 Task: Book a multi-city flight for 2 adults from Sydney to Bali on June 3, 2023, then to Bangkok on June 10, 2023, and back to Sydney on June 17, 2023.
Action: Mouse moved to (469, 499)
Screenshot: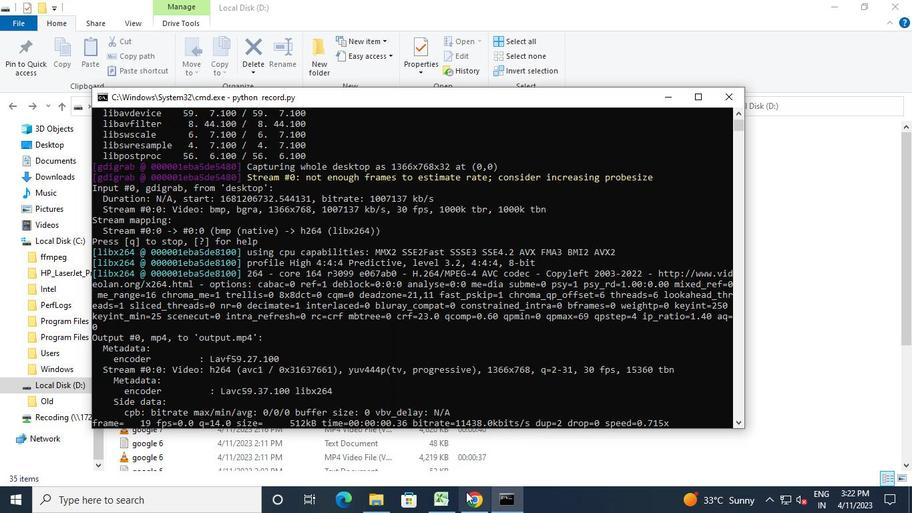 
Action: Mouse pressed left at (469, 499)
Screenshot: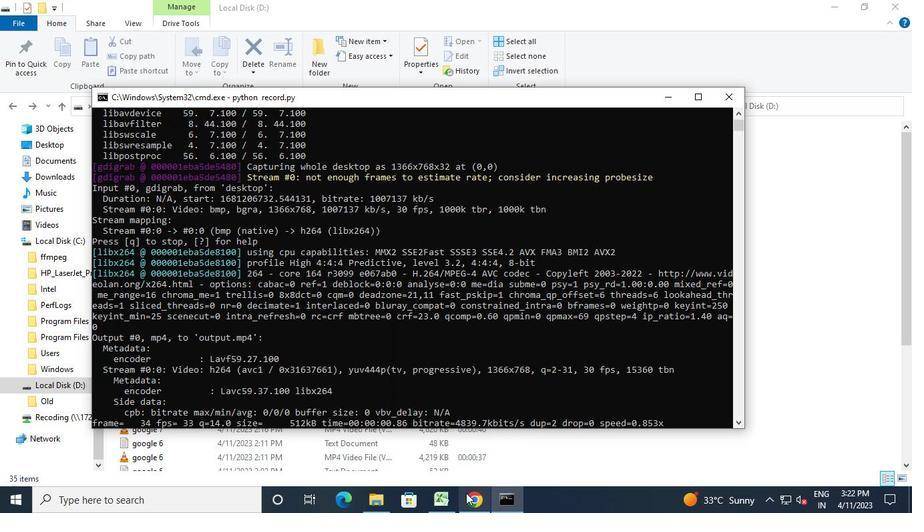 
Action: Mouse moved to (239, 144)
Screenshot: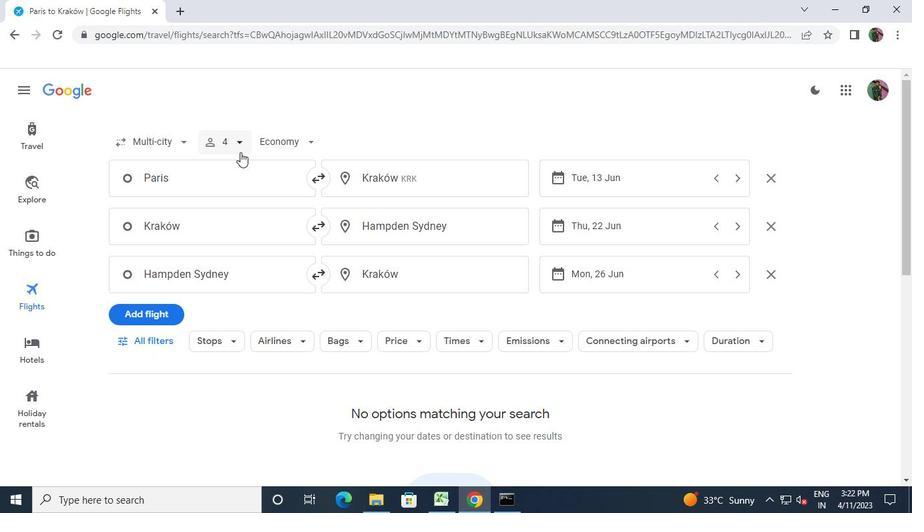 
Action: Mouse pressed left at (239, 144)
Screenshot: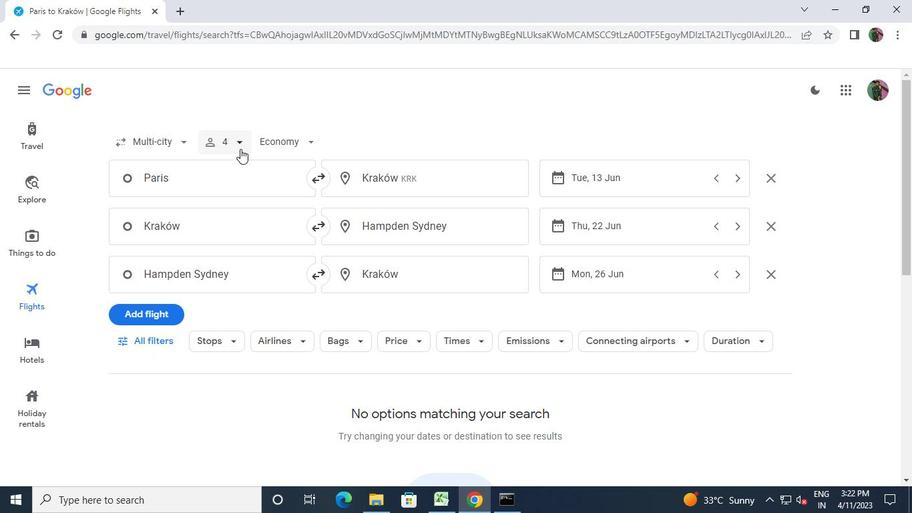 
Action: Mouse moved to (291, 173)
Screenshot: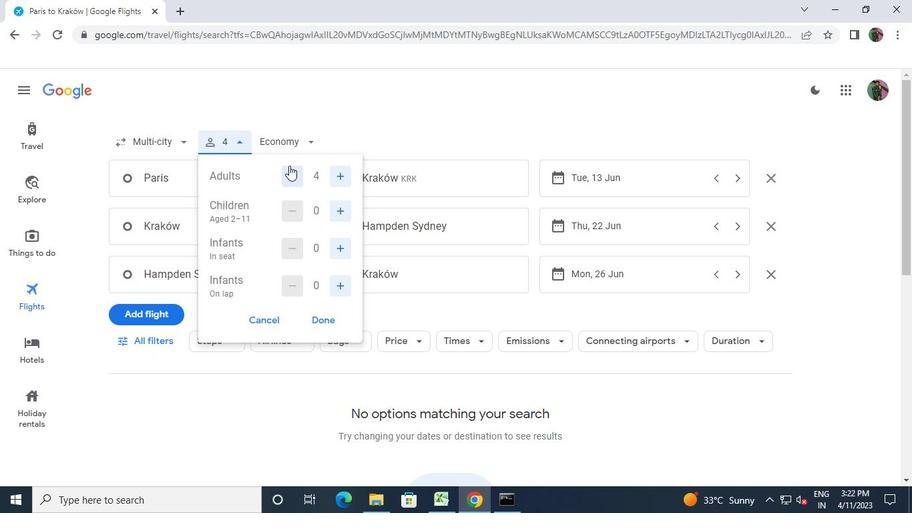 
Action: Mouse pressed left at (291, 173)
Screenshot: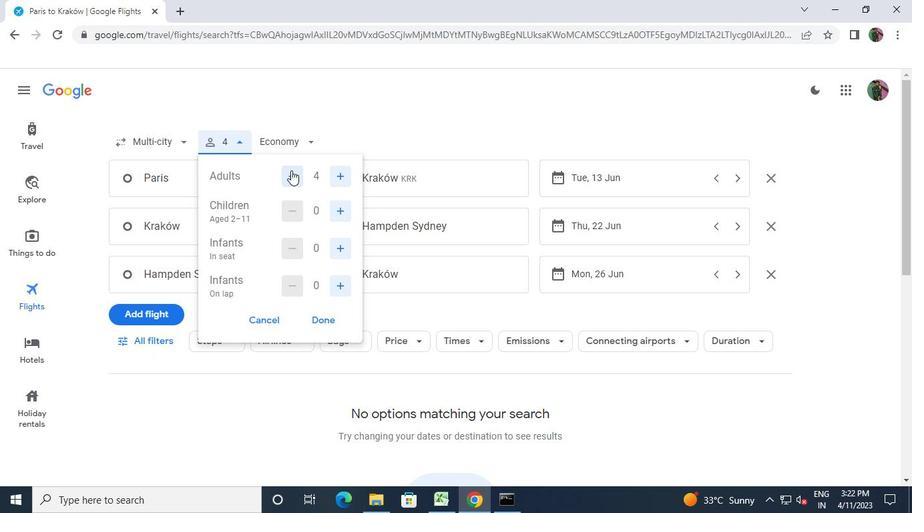 
Action: Mouse pressed left at (291, 173)
Screenshot: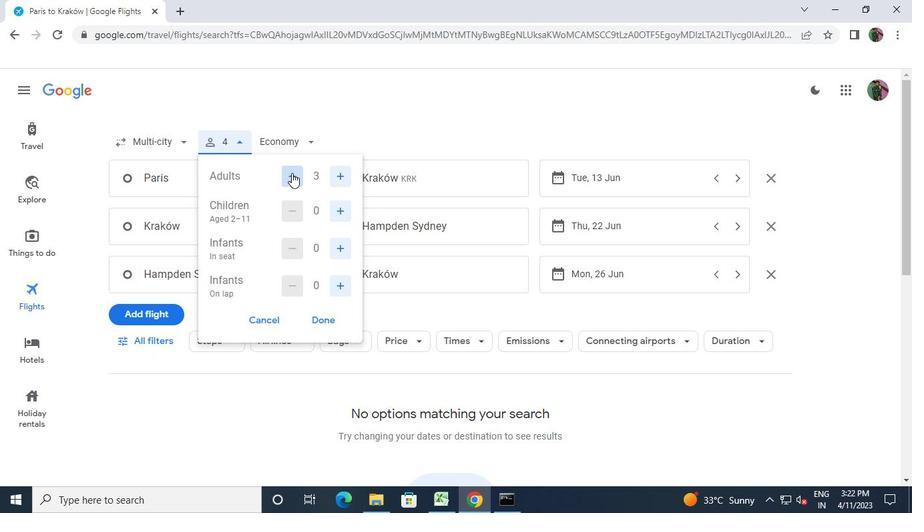 
Action: Mouse moved to (324, 316)
Screenshot: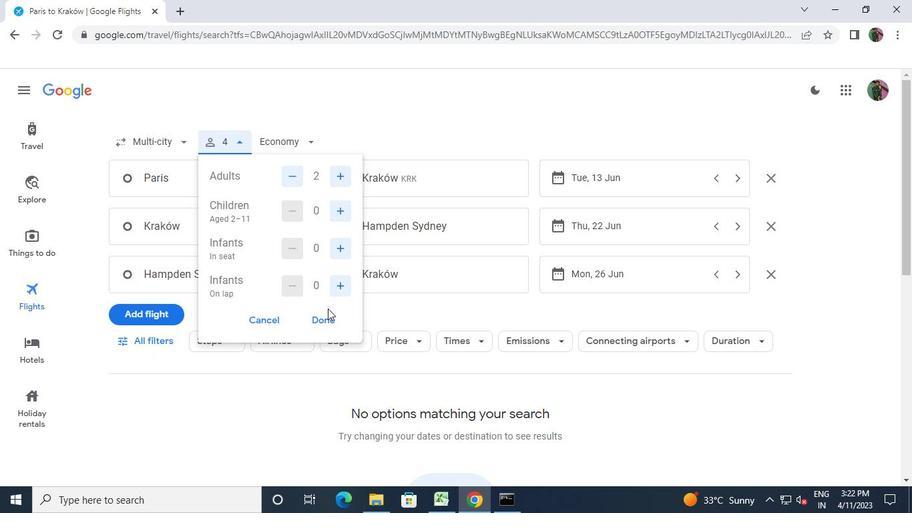 
Action: Mouse pressed left at (324, 316)
Screenshot: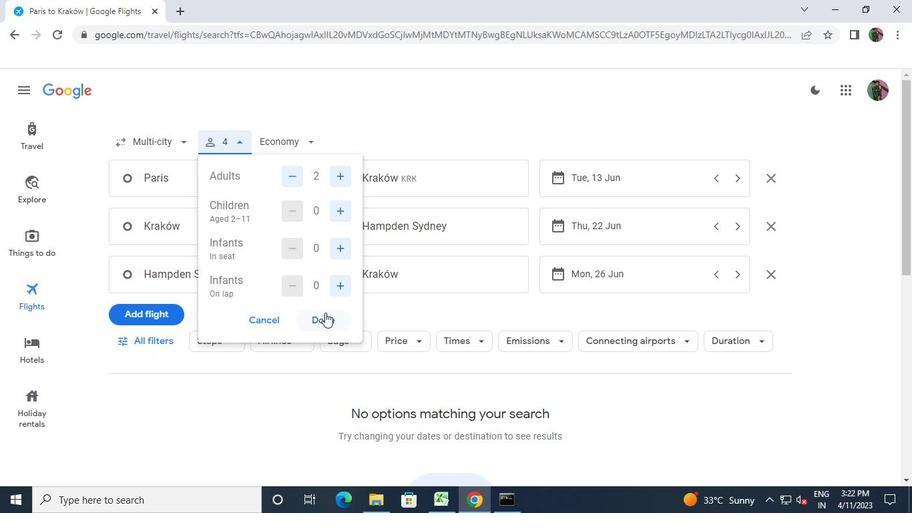 
Action: Mouse moved to (557, 179)
Screenshot: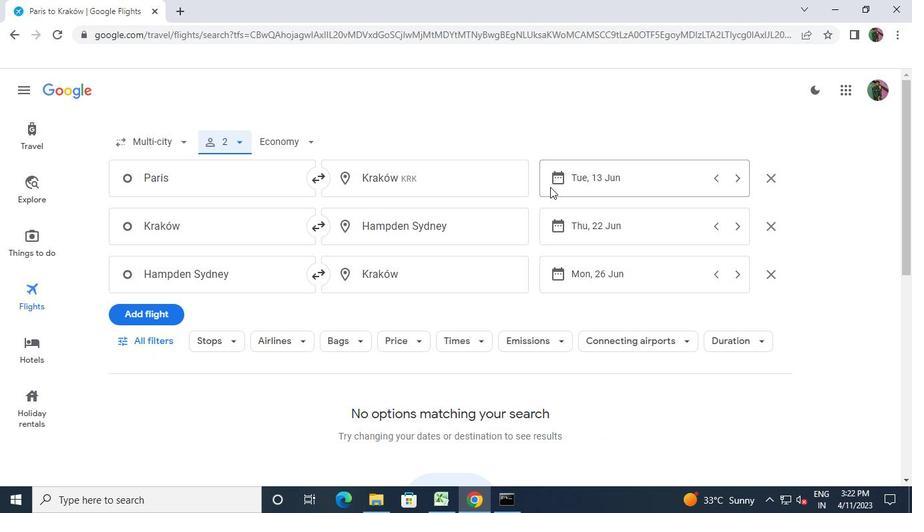 
Action: Mouse pressed left at (557, 179)
Screenshot: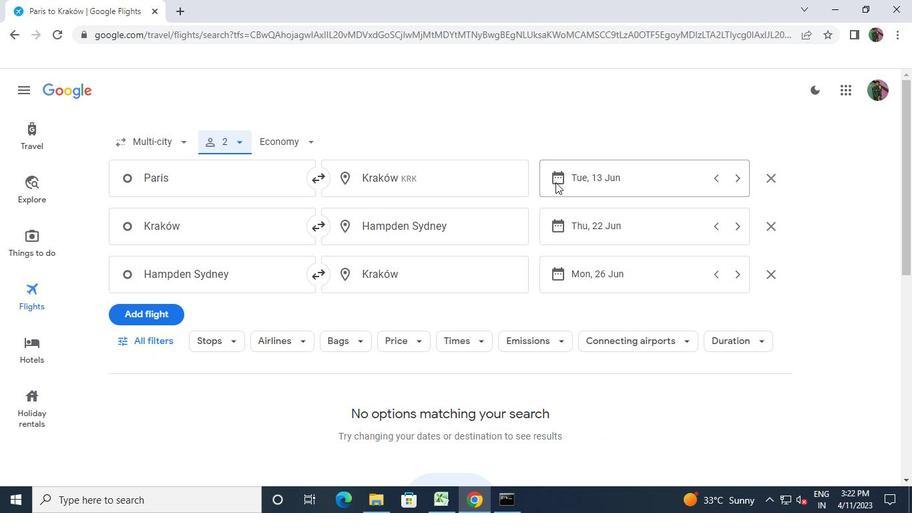 
Action: Mouse moved to (465, 261)
Screenshot: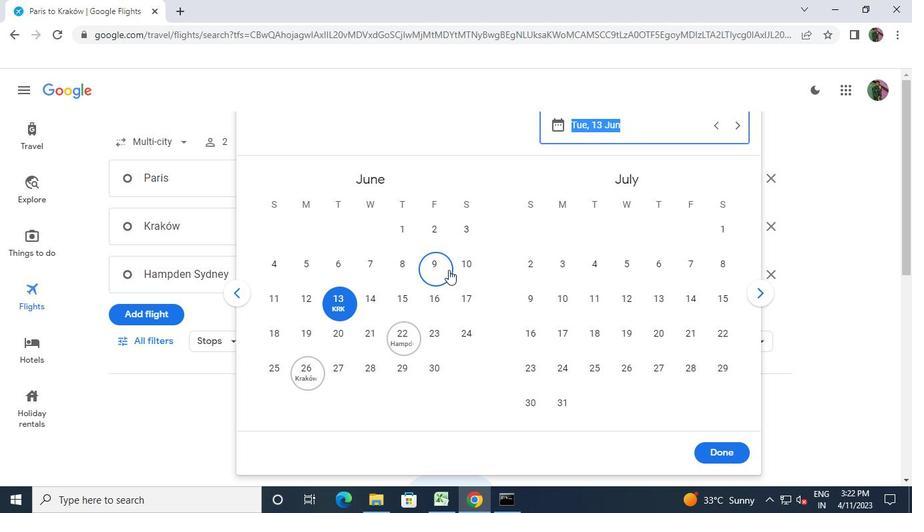 
Action: Mouse pressed left at (465, 261)
Screenshot: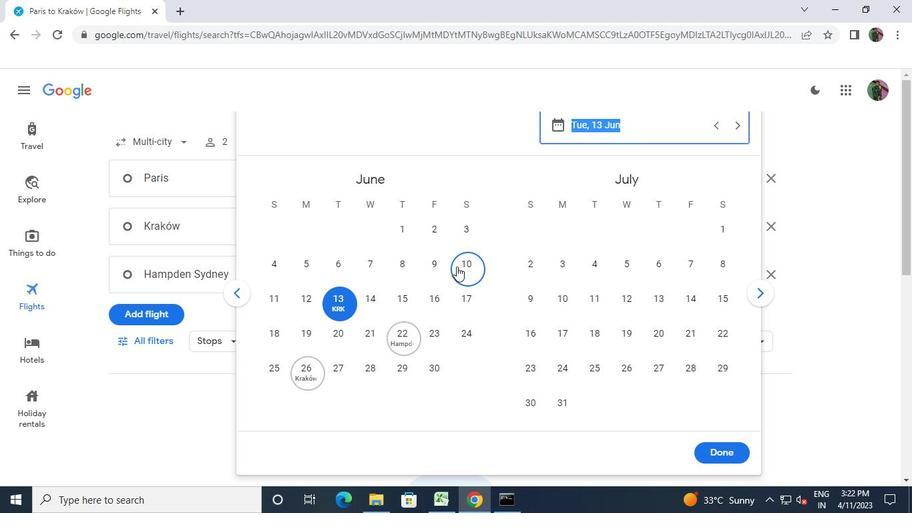 
Action: Mouse moved to (711, 454)
Screenshot: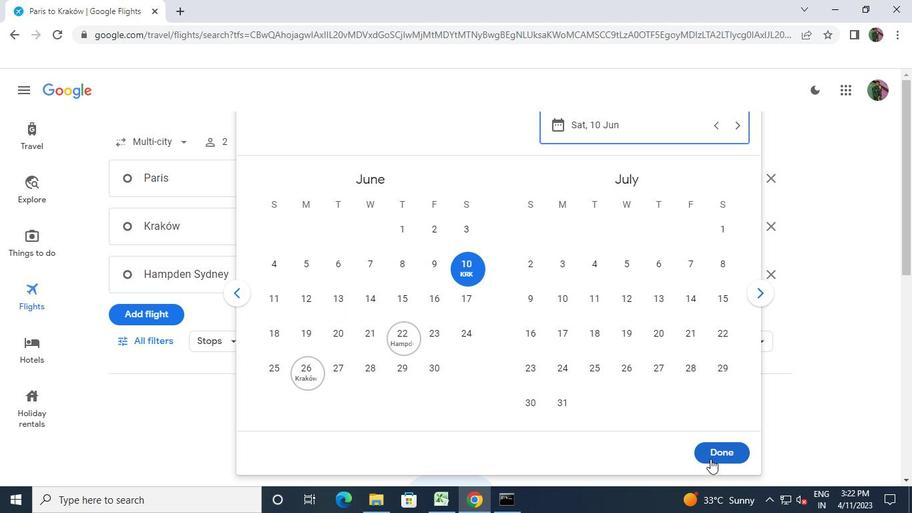 
Action: Mouse pressed left at (711, 454)
Screenshot: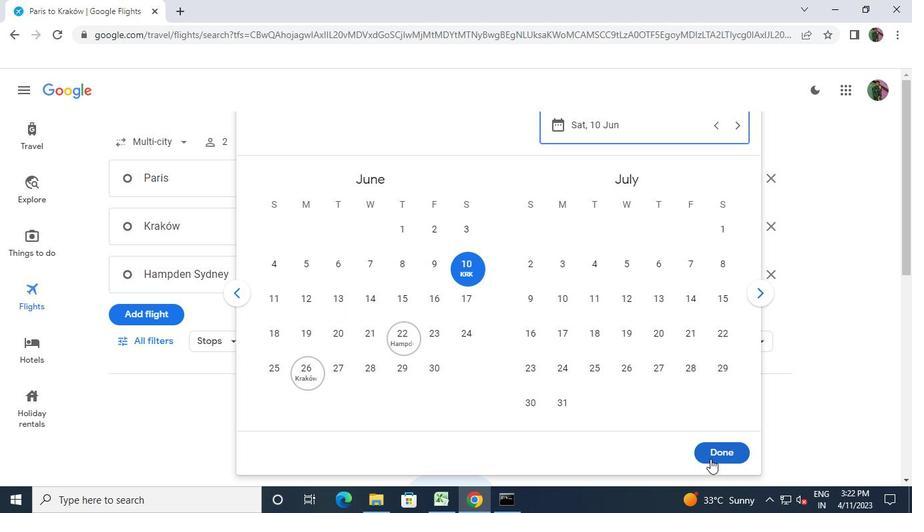 
Action: Mouse moved to (553, 226)
Screenshot: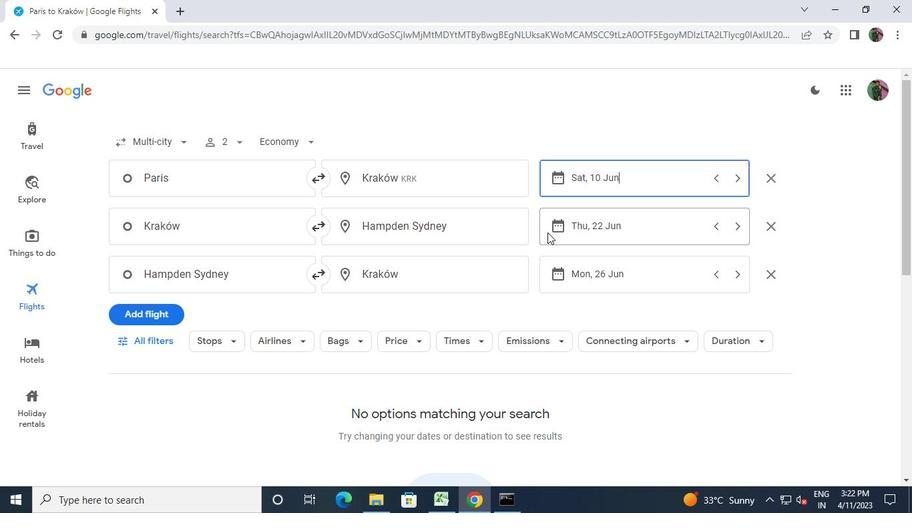 
Action: Mouse pressed left at (553, 226)
Screenshot: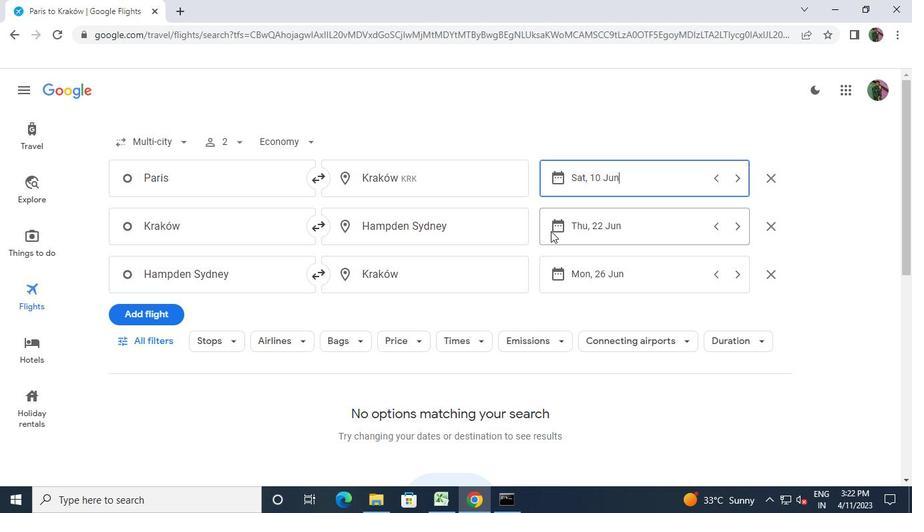 
Action: Mouse moved to (470, 287)
Screenshot: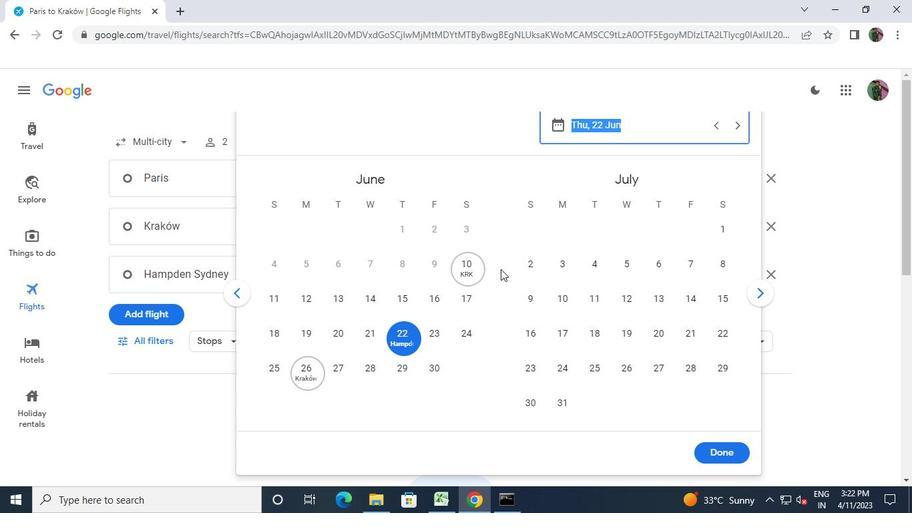 
Action: Mouse pressed left at (470, 287)
Screenshot: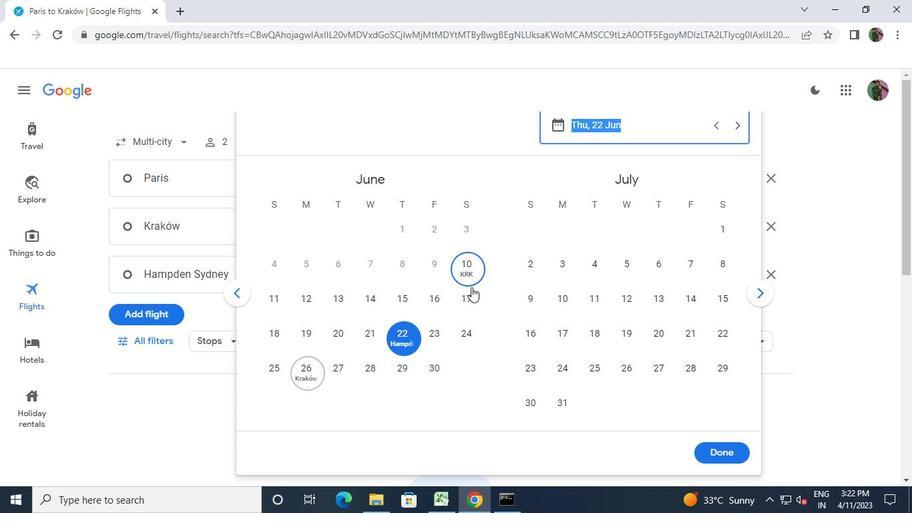 
Action: Mouse moved to (467, 291)
Screenshot: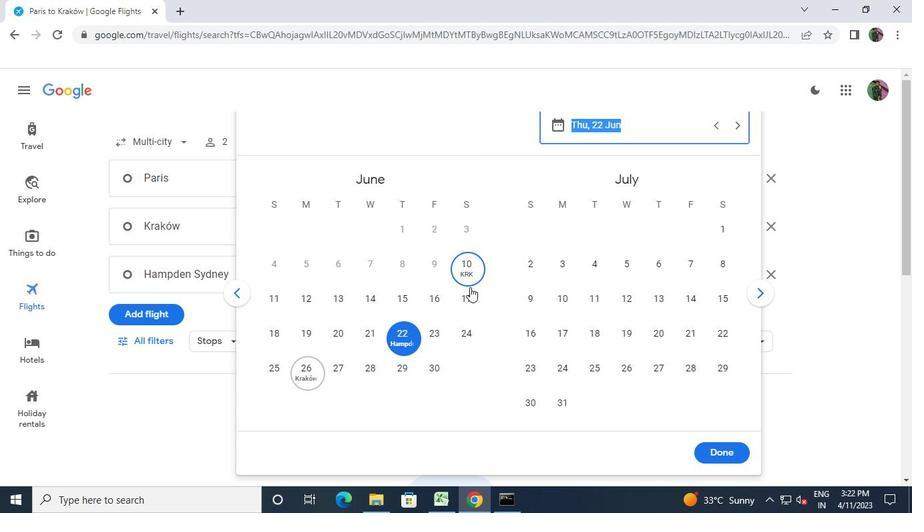 
Action: Mouse pressed left at (467, 291)
Screenshot: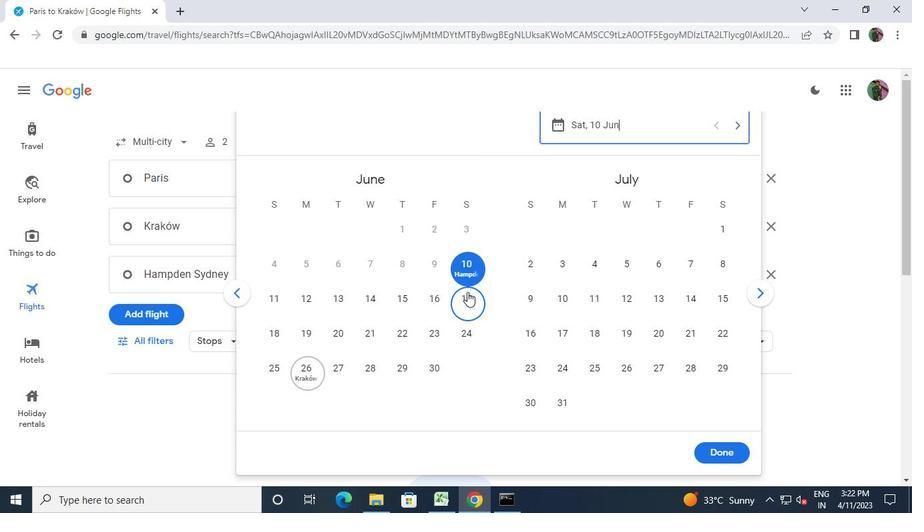 
Action: Mouse moved to (715, 453)
Screenshot: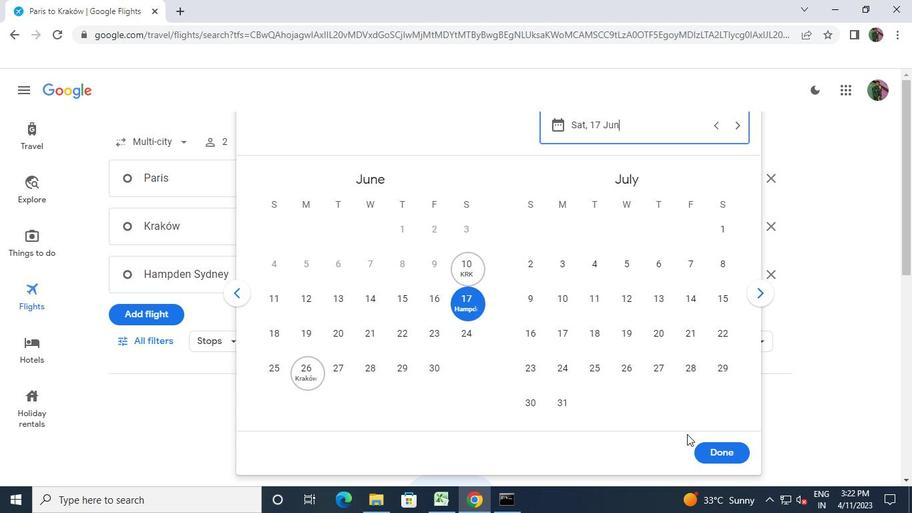 
Action: Mouse pressed left at (715, 453)
Screenshot: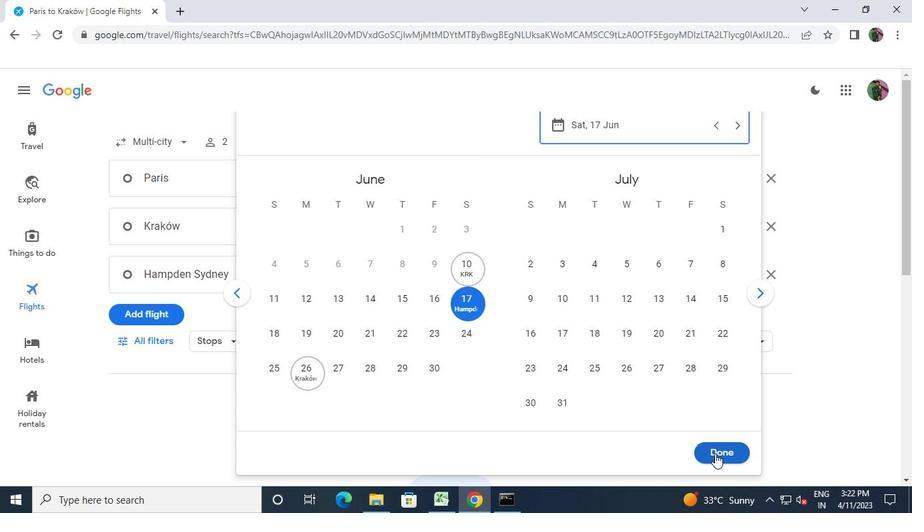 
Action: Mouse moved to (557, 275)
Screenshot: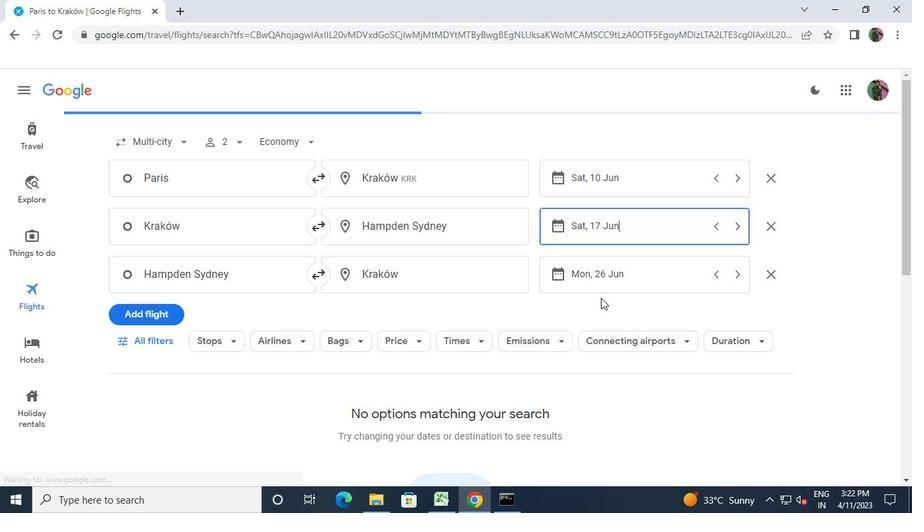 
Action: Mouse pressed left at (557, 275)
Screenshot: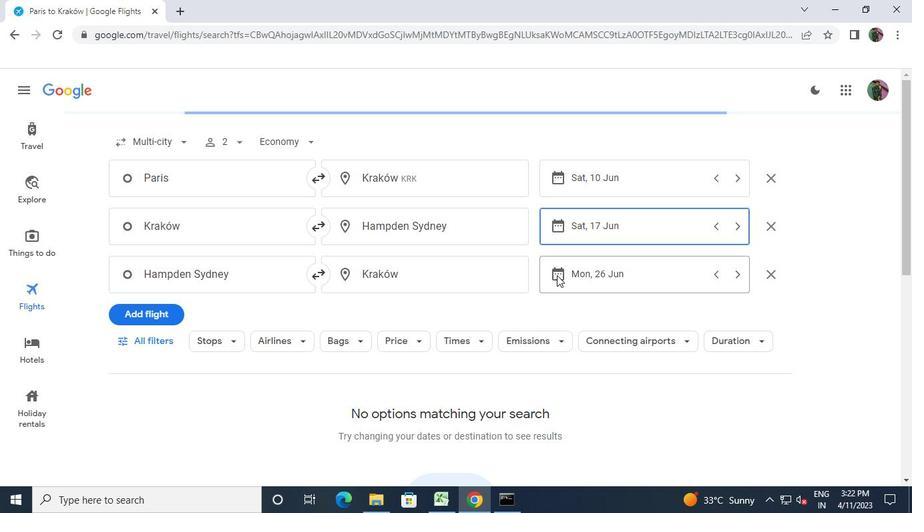 
Action: Mouse moved to (426, 328)
Screenshot: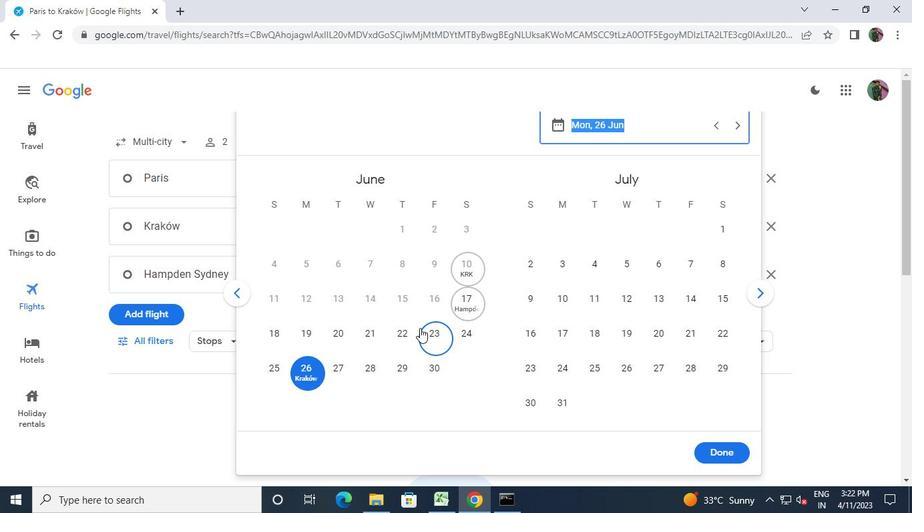 
Action: Mouse pressed left at (426, 328)
Screenshot: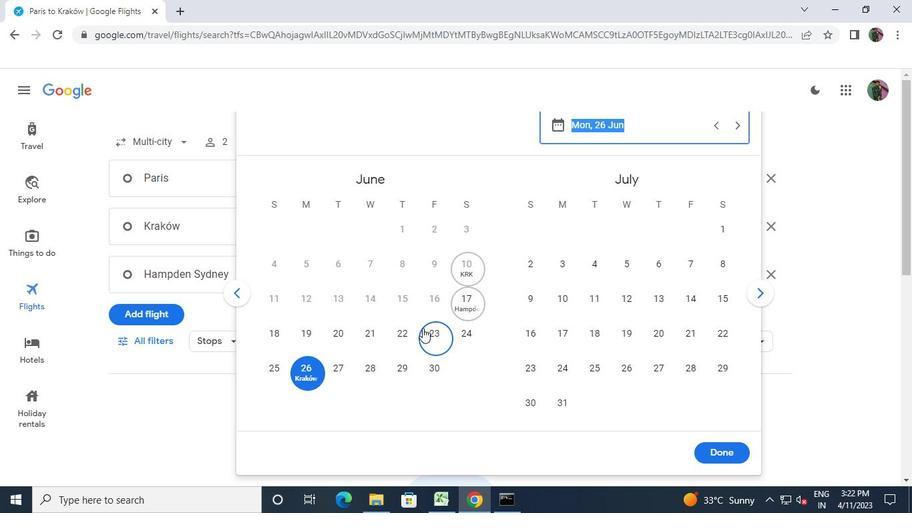 
Action: Mouse moved to (714, 449)
Screenshot: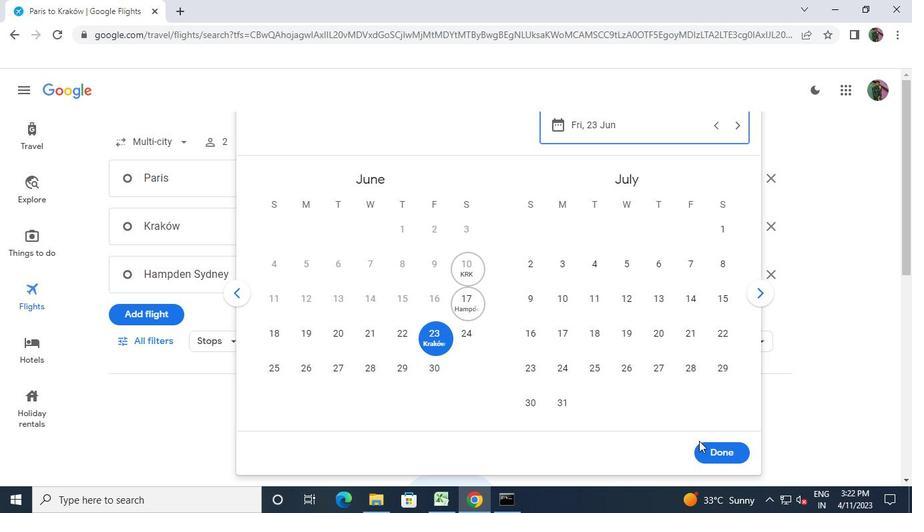 
Action: Mouse pressed left at (714, 449)
Screenshot: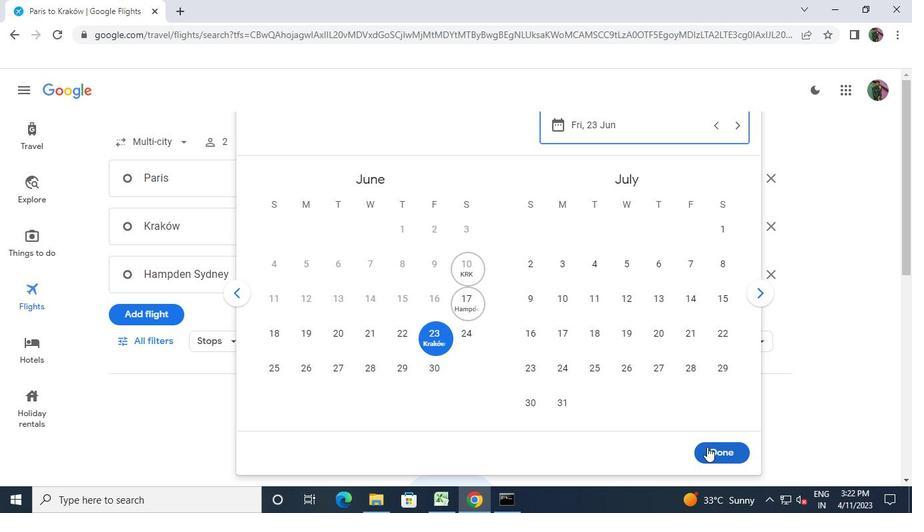 
Action: Mouse moved to (215, 180)
Screenshot: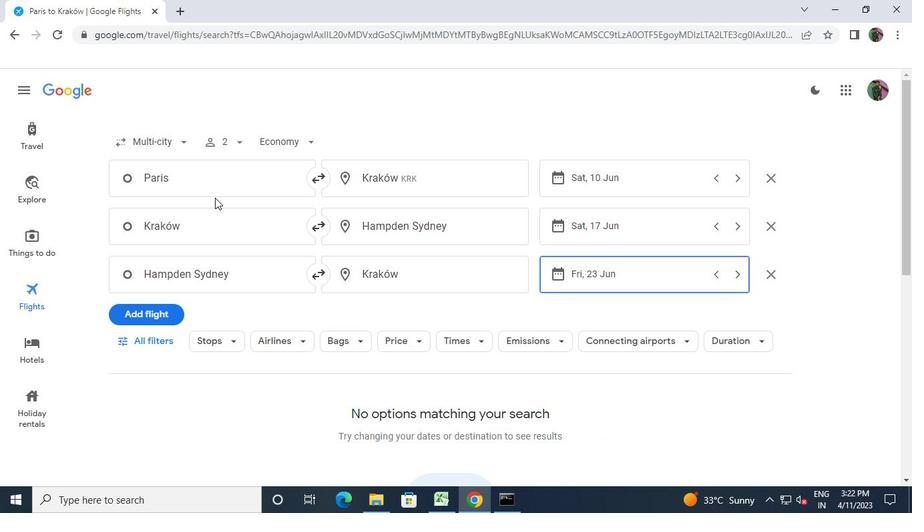 
Action: Mouse pressed left at (215, 180)
Screenshot: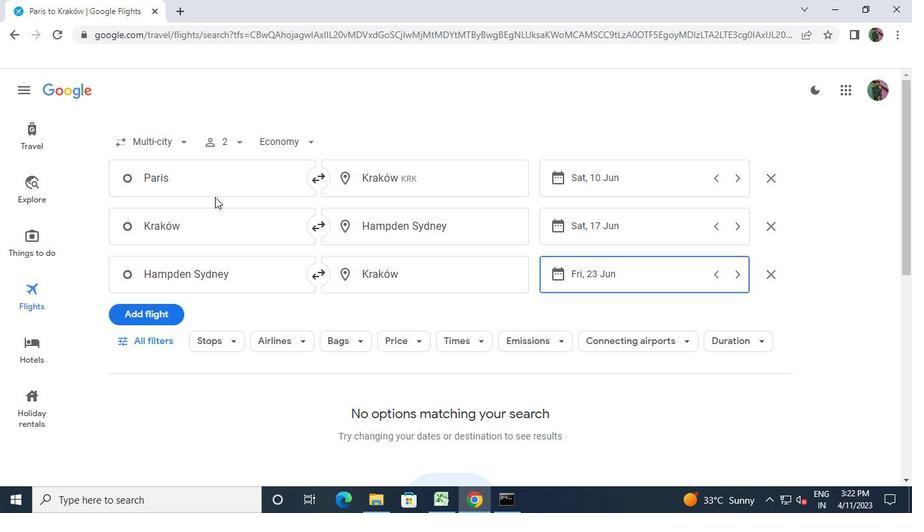 
Action: Keyboard s
Screenshot: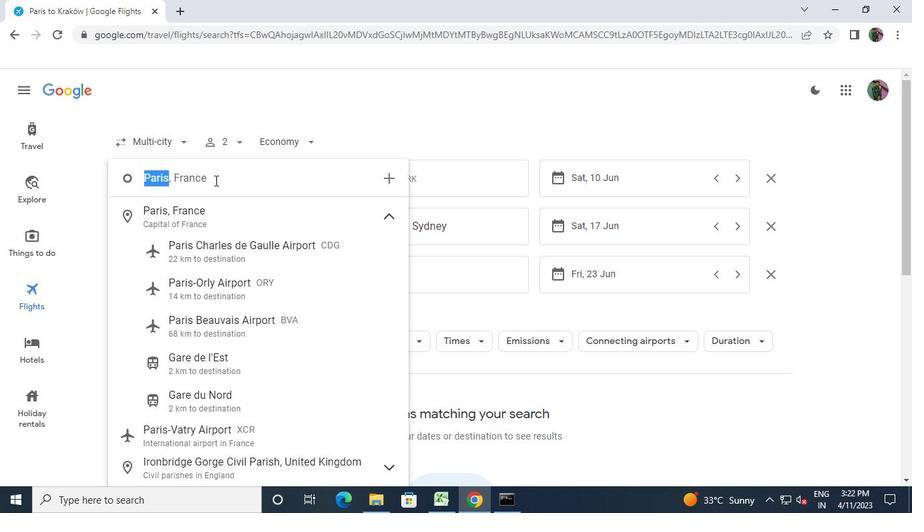
Action: Keyboard y
Screenshot: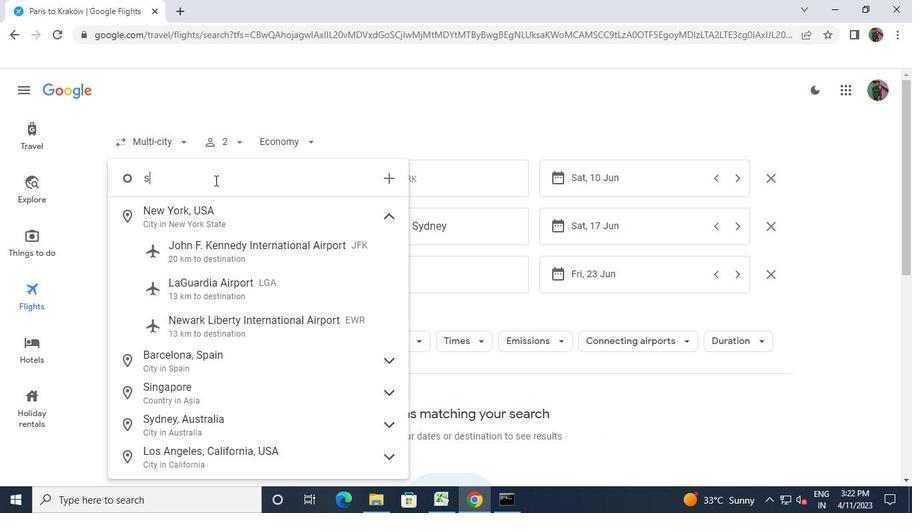 
Action: Keyboard d
Screenshot: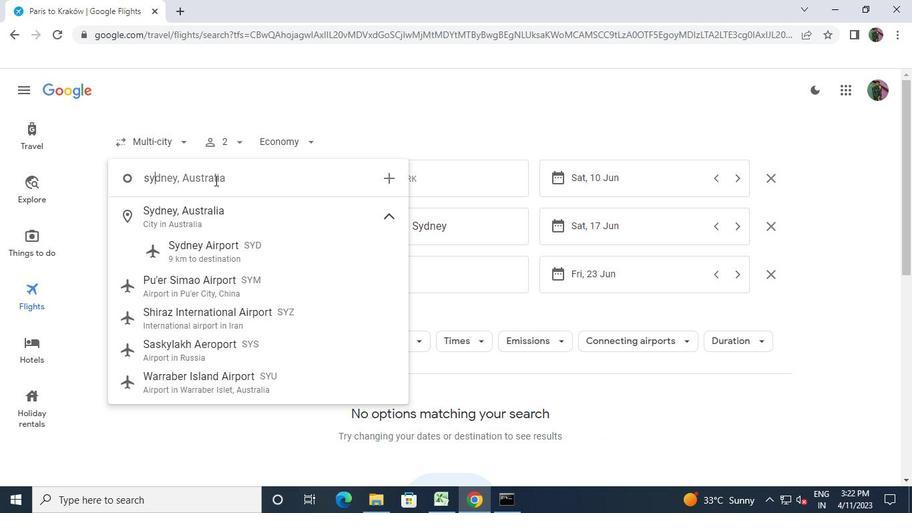 
Action: Mouse moved to (203, 215)
Screenshot: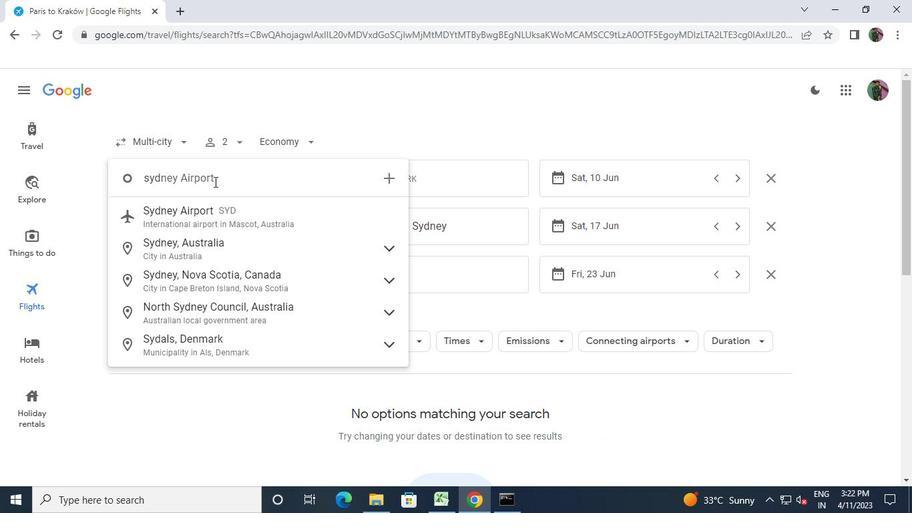 
Action: Mouse pressed left at (203, 215)
Screenshot: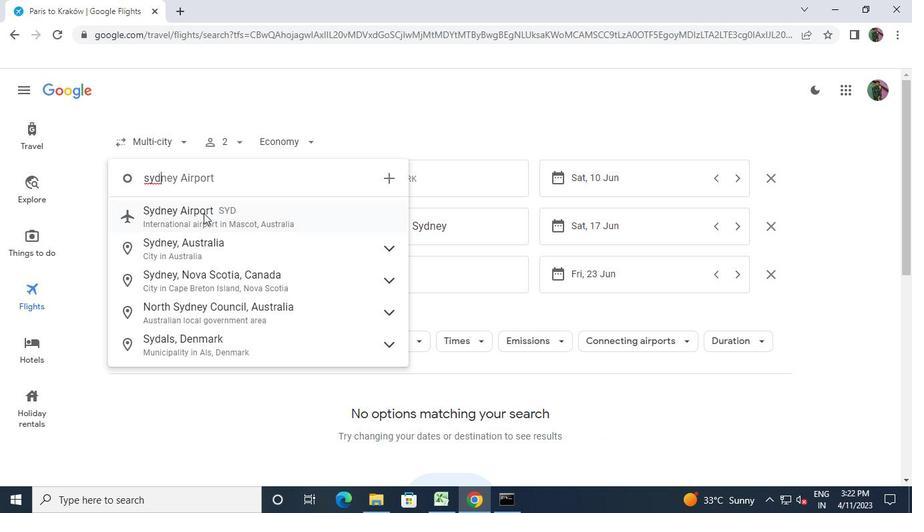 
Action: Mouse moved to (376, 184)
Screenshot: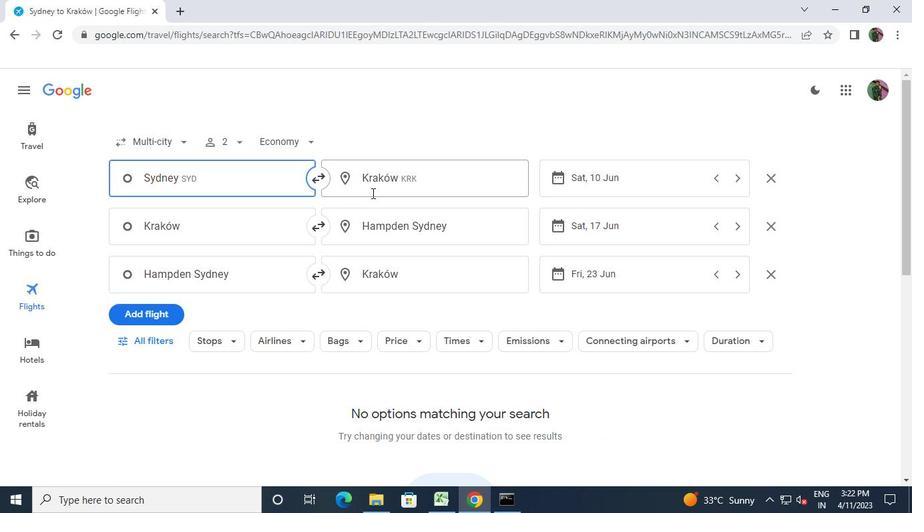 
Action: Mouse pressed left at (376, 184)
Screenshot: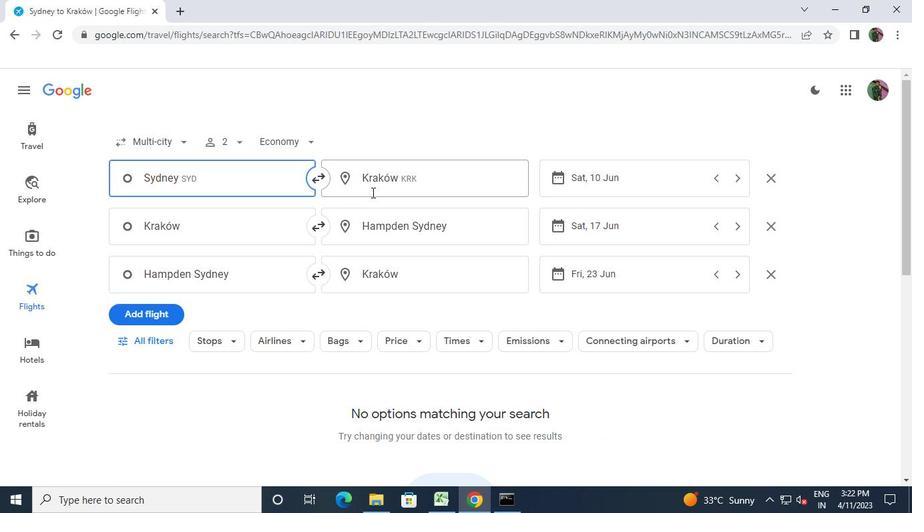 
Action: Keyboard b
Screenshot: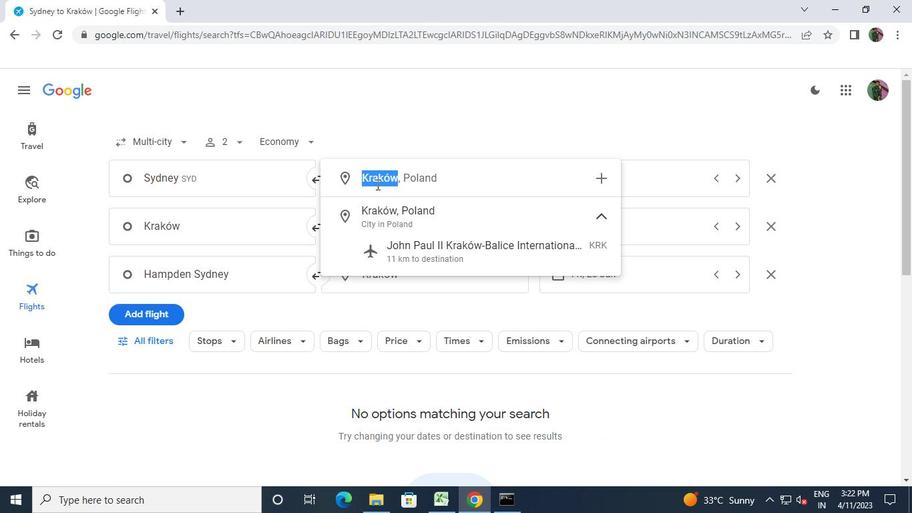
Action: Keyboard a
Screenshot: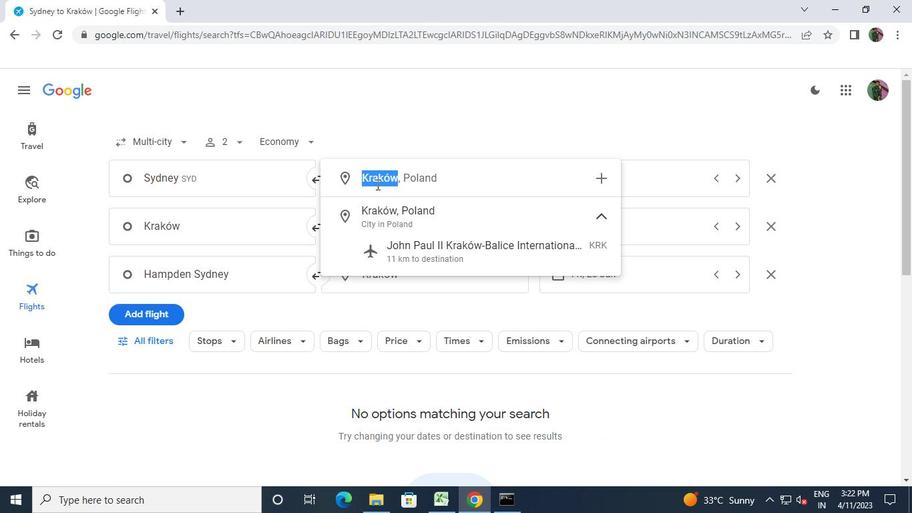 
Action: Keyboard l
Screenshot: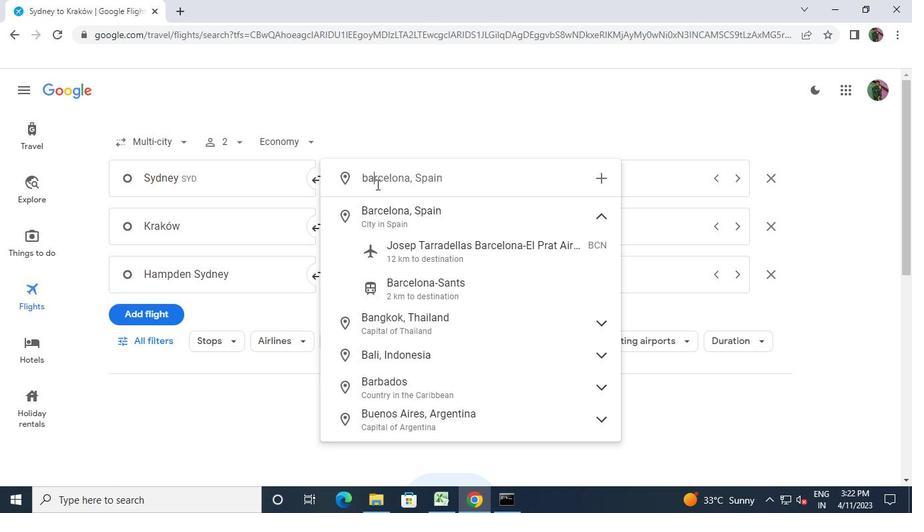 
Action: Keyboard i
Screenshot: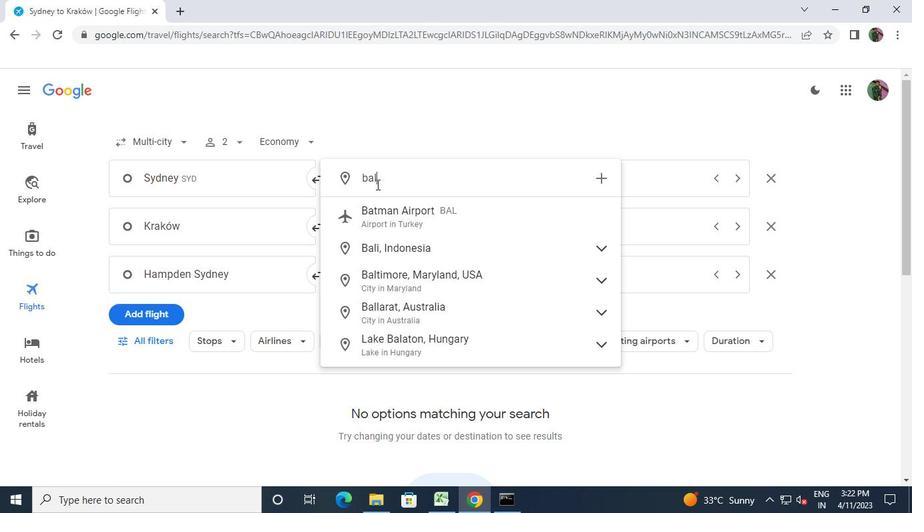 
Action: Mouse moved to (389, 223)
Screenshot: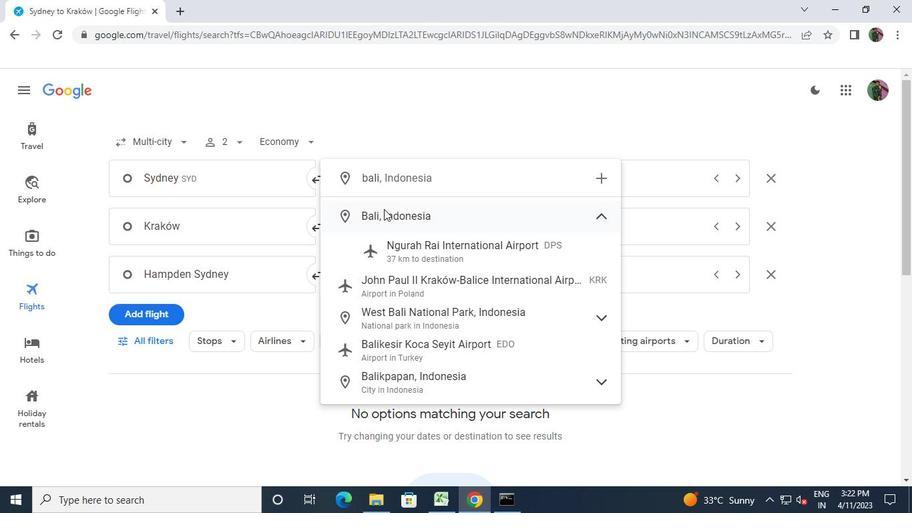 
Action: Mouse pressed left at (389, 223)
Screenshot: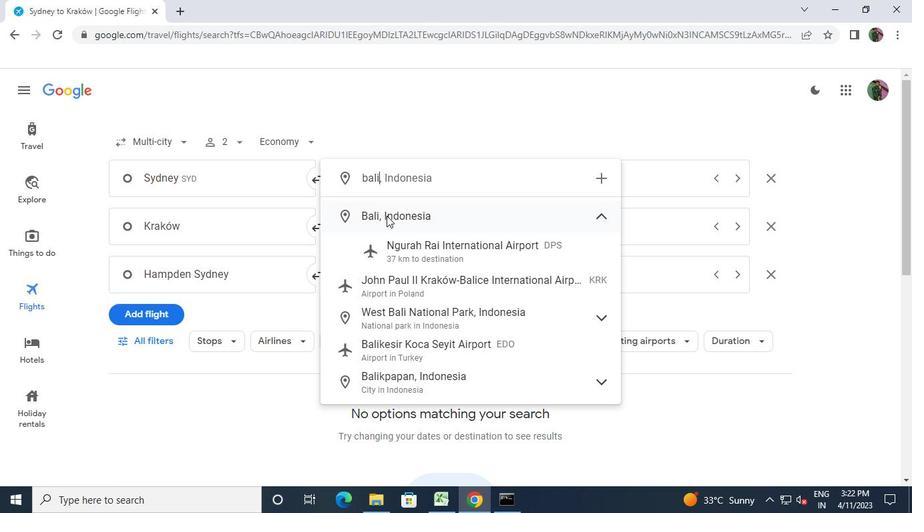 
Action: Mouse moved to (360, 230)
Screenshot: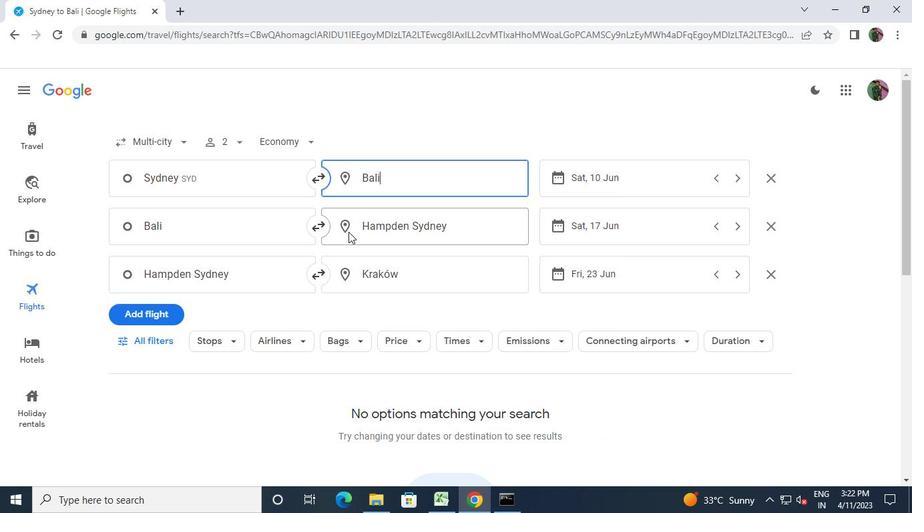 
Action: Mouse pressed left at (360, 230)
Screenshot: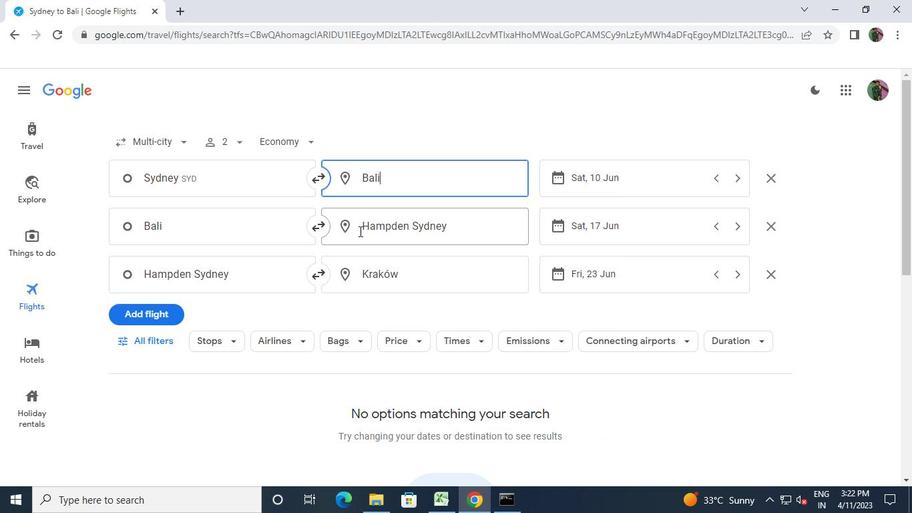 
Action: Mouse moved to (363, 226)
Screenshot: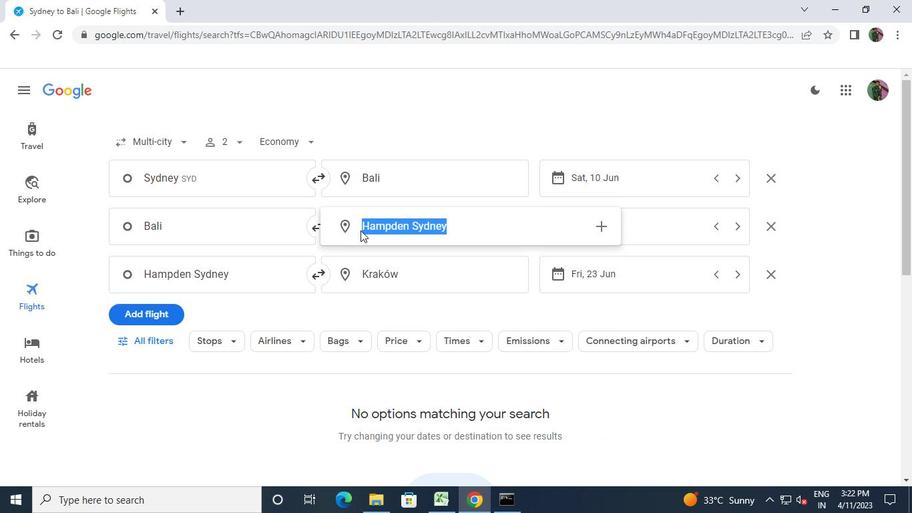 
Action: Keyboard b
Screenshot: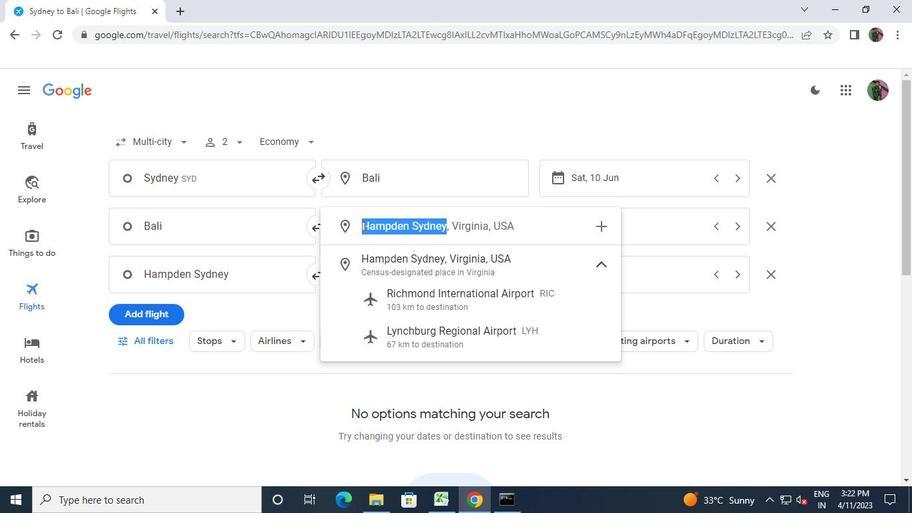 
Action: Keyboard n
Screenshot: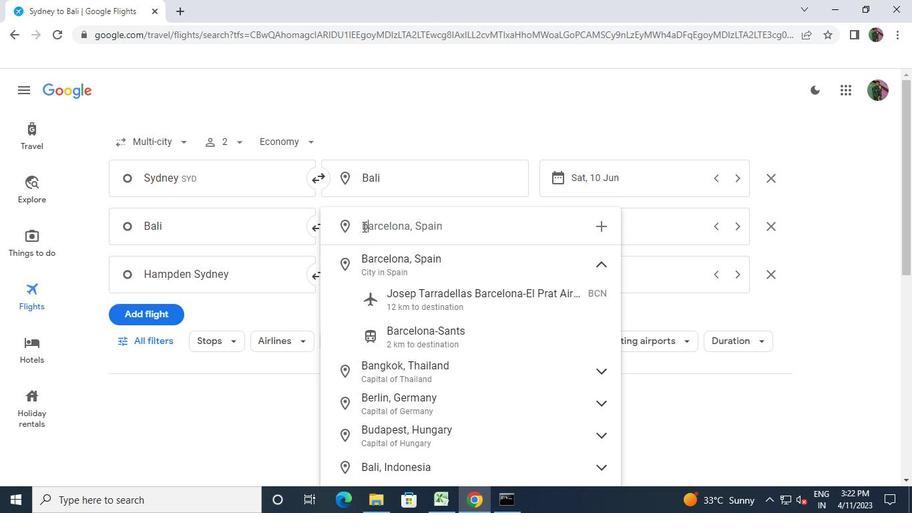 
Action: Keyboard a
Screenshot: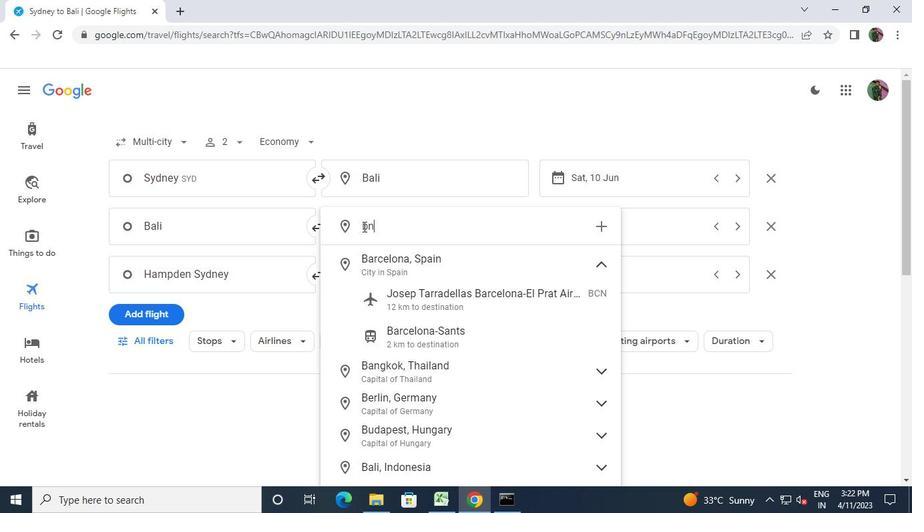 
Action: Mouse moved to (367, 223)
Screenshot: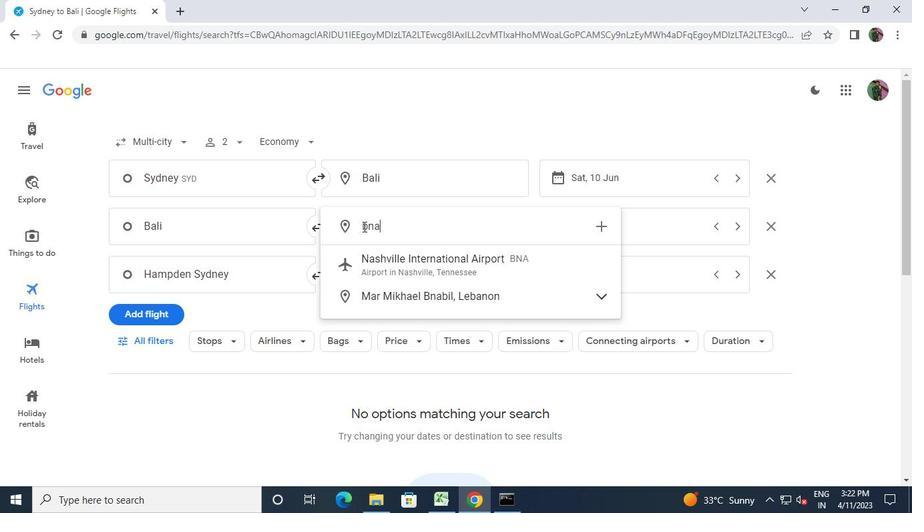 
Action: Mouse pressed left at (367, 223)
Screenshot: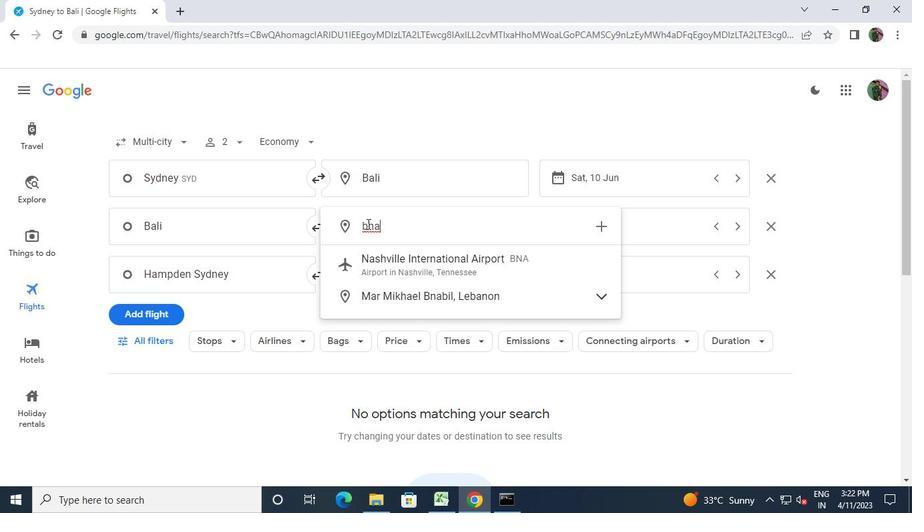
Action: Mouse moved to (393, 223)
Screenshot: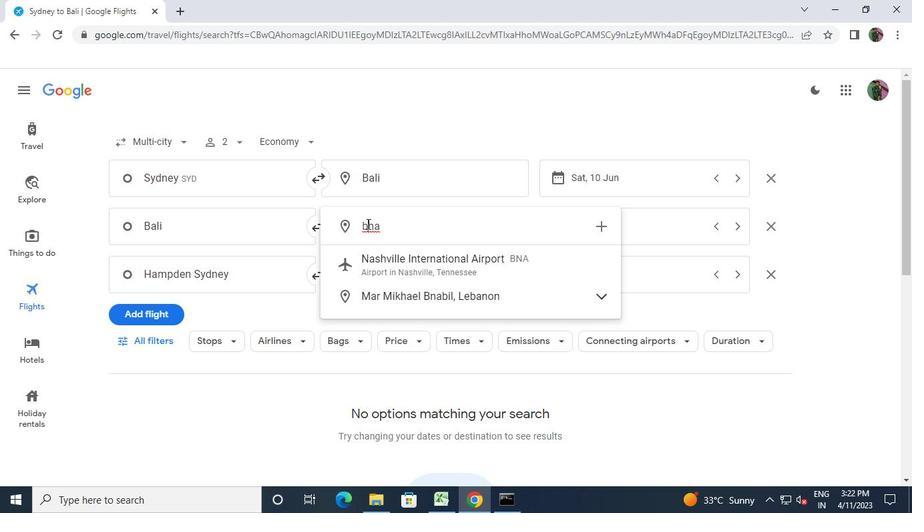 
Action: Keyboard a
Screenshot: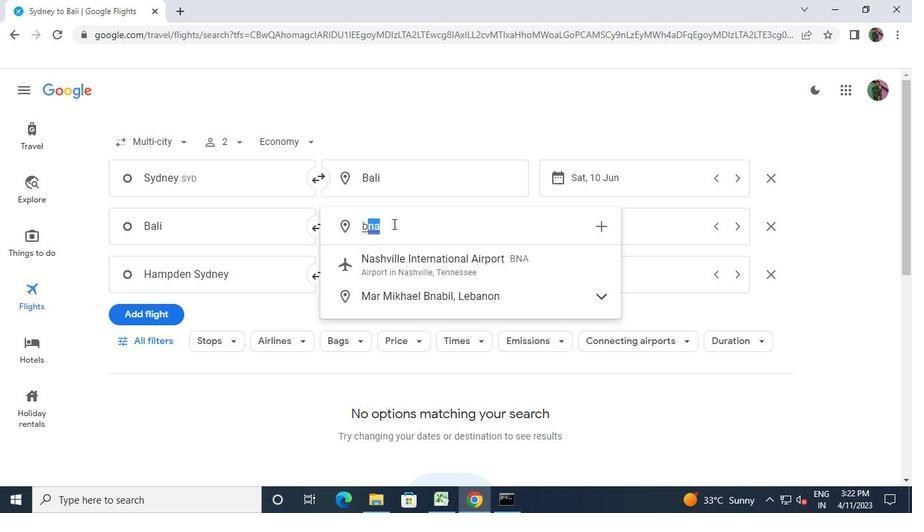 
Action: Keyboard n
Screenshot: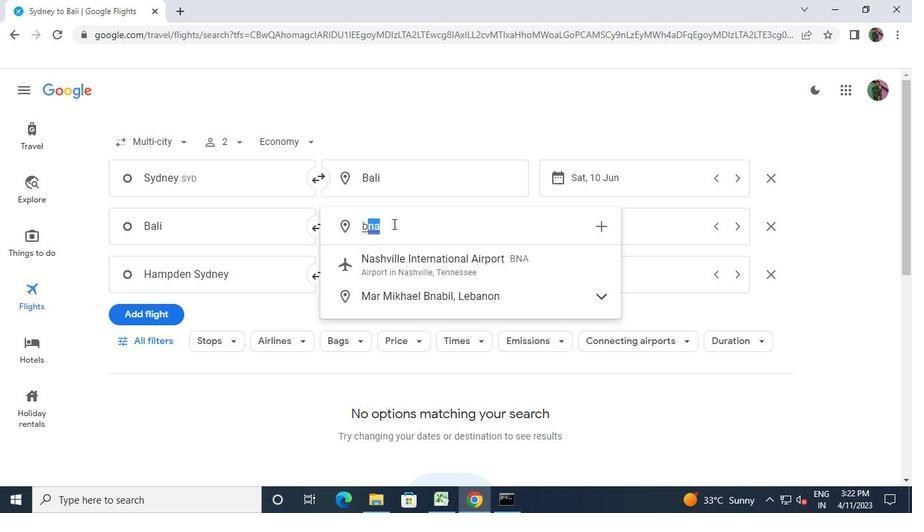 
Action: Keyboard g
Screenshot: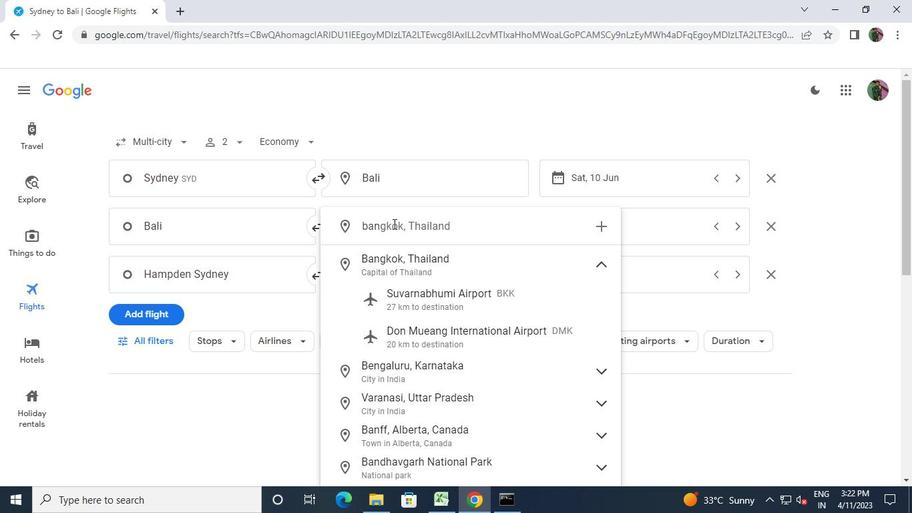 
Action: Mouse moved to (408, 254)
Screenshot: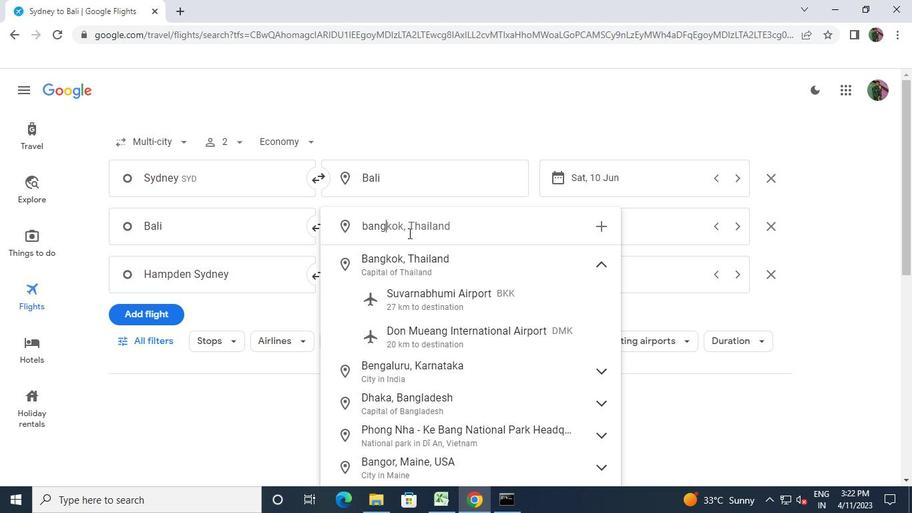 
Action: Mouse pressed left at (408, 254)
Screenshot: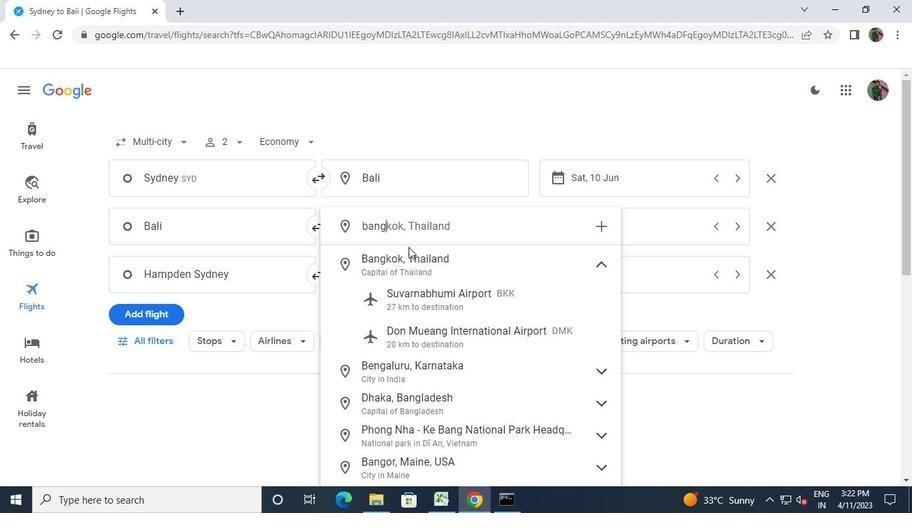 
Action: Mouse moved to (381, 275)
Screenshot: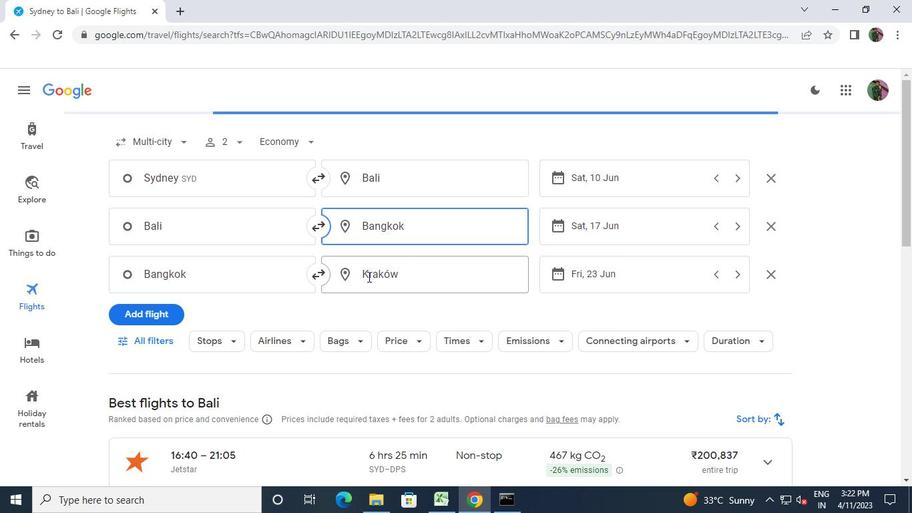 
Action: Mouse pressed left at (381, 275)
Screenshot: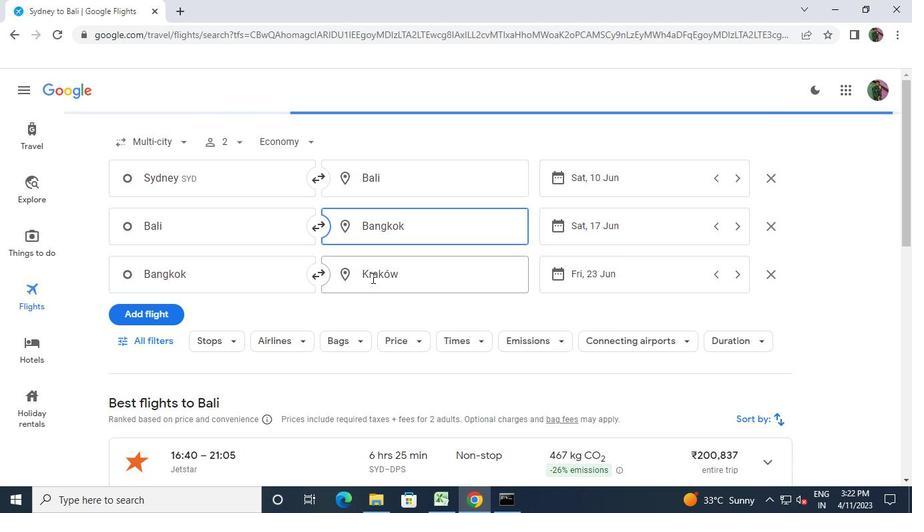 
Action: Keyboard s
Screenshot: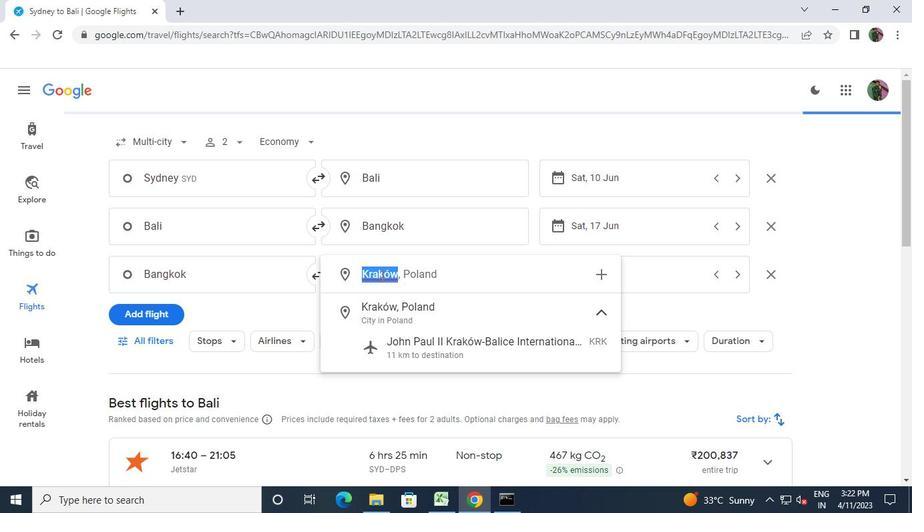 
Action: Keyboard y
Screenshot: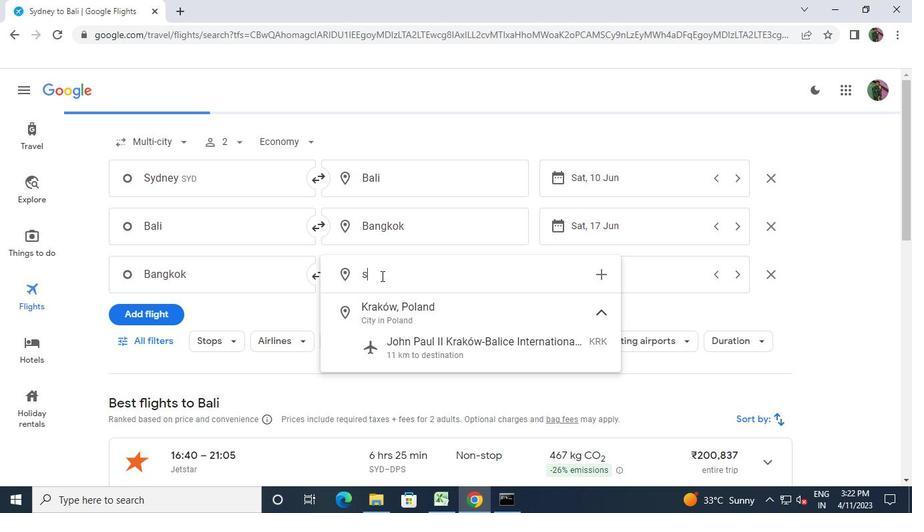 
Action: Keyboard d
Screenshot: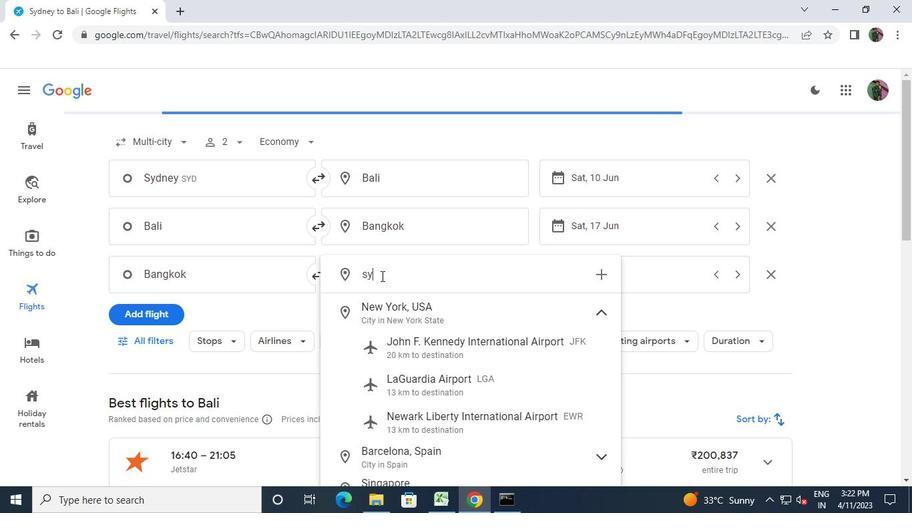 
Action: Mouse moved to (395, 308)
Screenshot: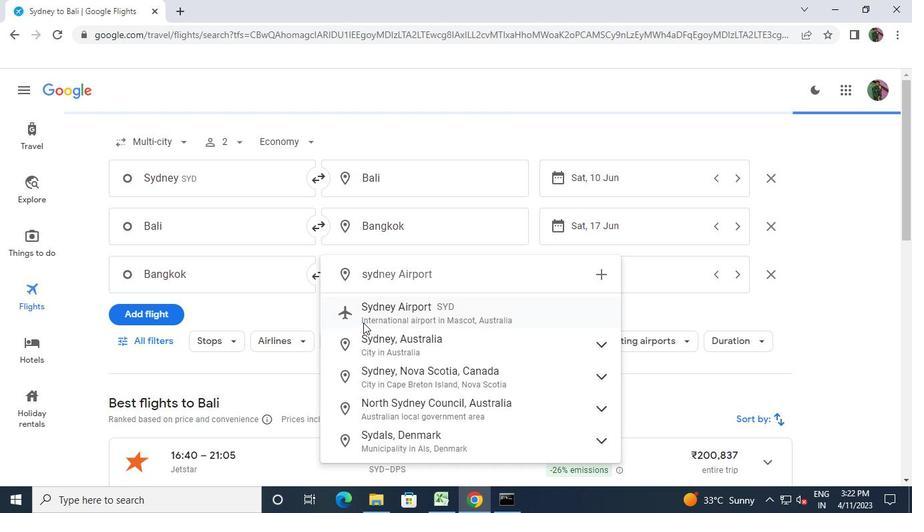 
Action: Mouse pressed left at (395, 308)
Screenshot: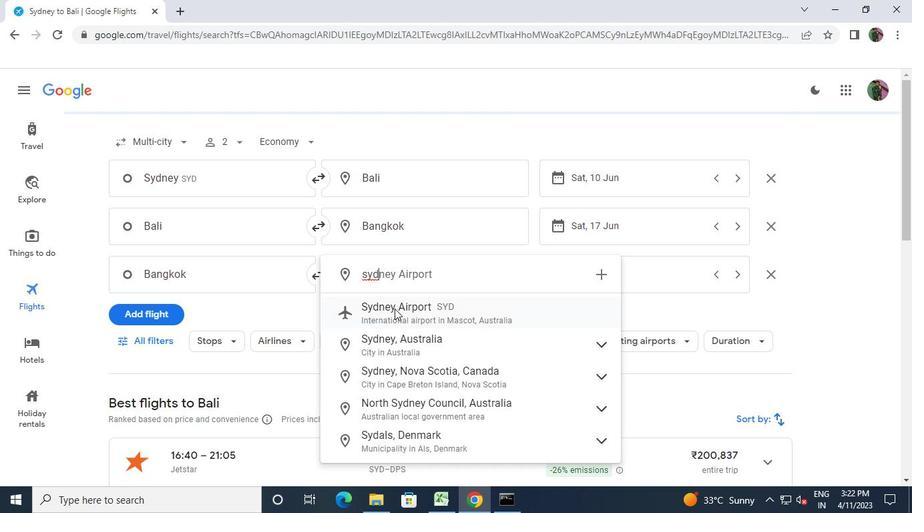 
Action: Mouse moved to (571, 406)
Screenshot: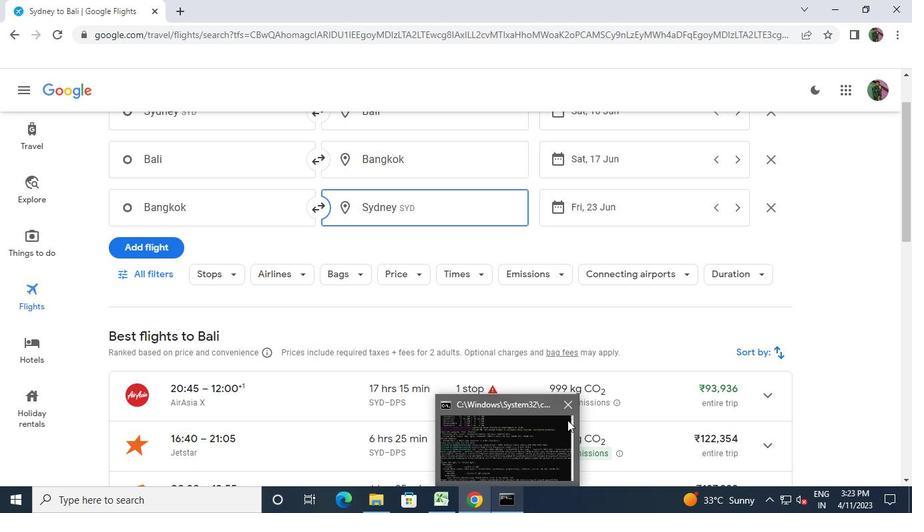 
Action: Mouse pressed left at (571, 406)
Screenshot: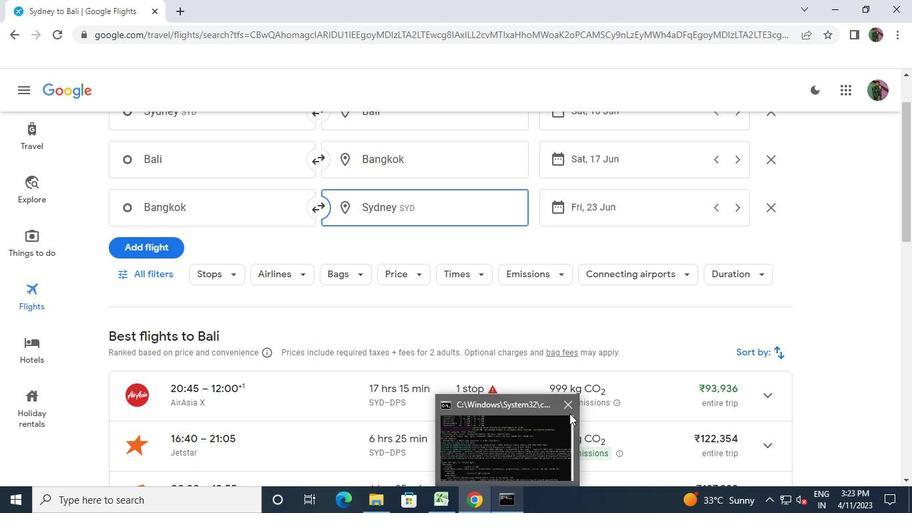
Action: Mouse moved to (571, 406)
Screenshot: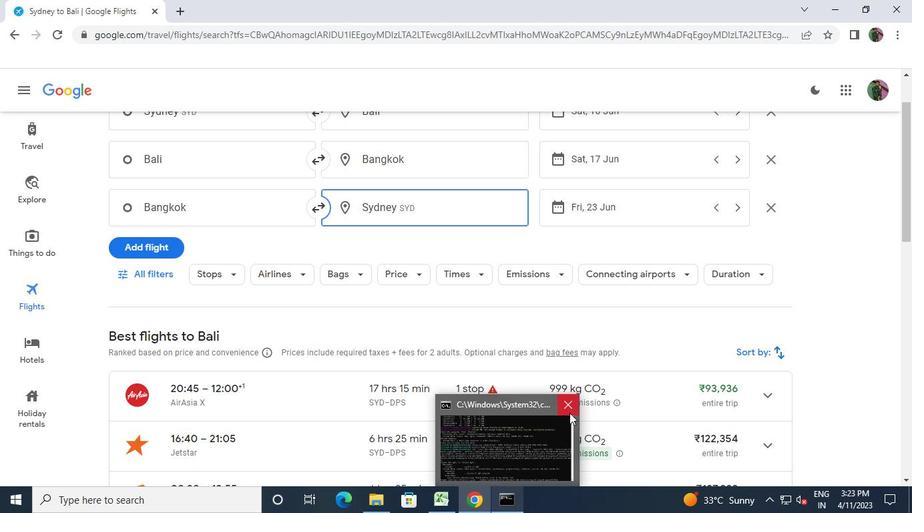 
